 Task: Change line to dotted.
Action: Mouse moved to (529, 309)
Screenshot: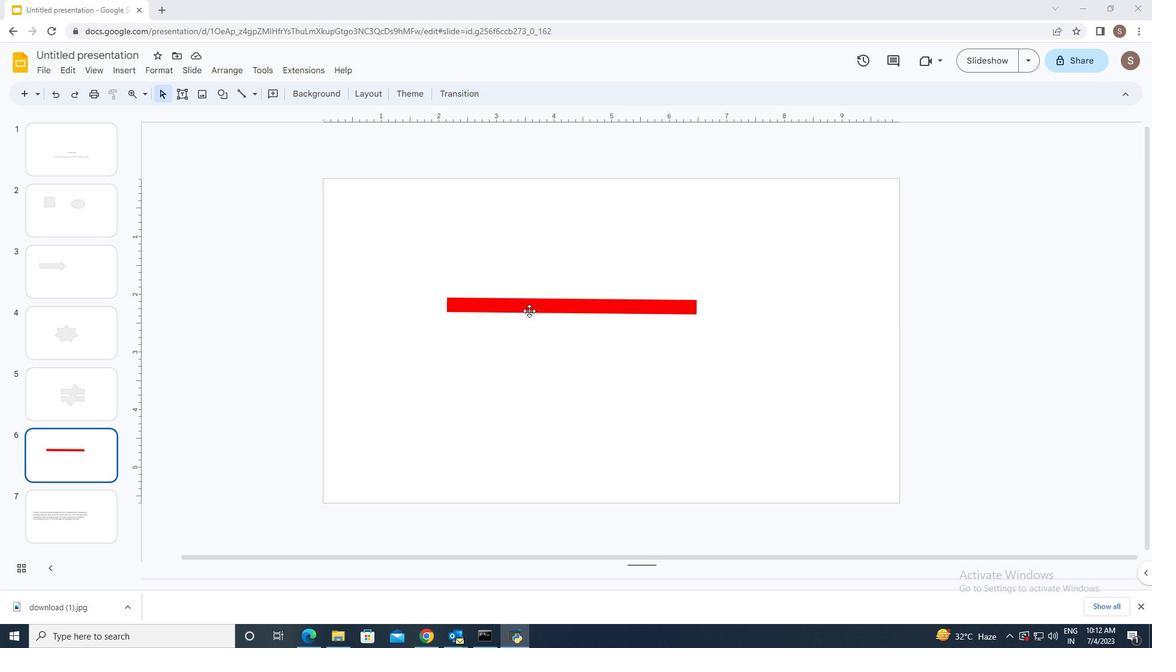 
Action: Mouse pressed left at (529, 309)
Screenshot: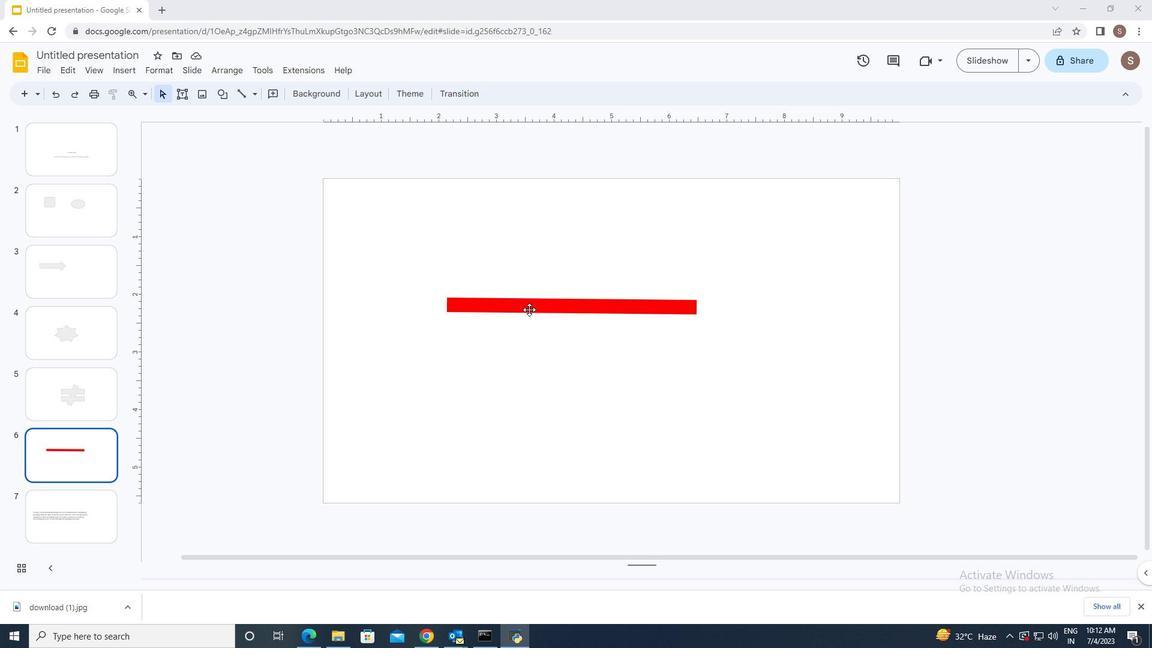 
Action: Mouse moved to (312, 96)
Screenshot: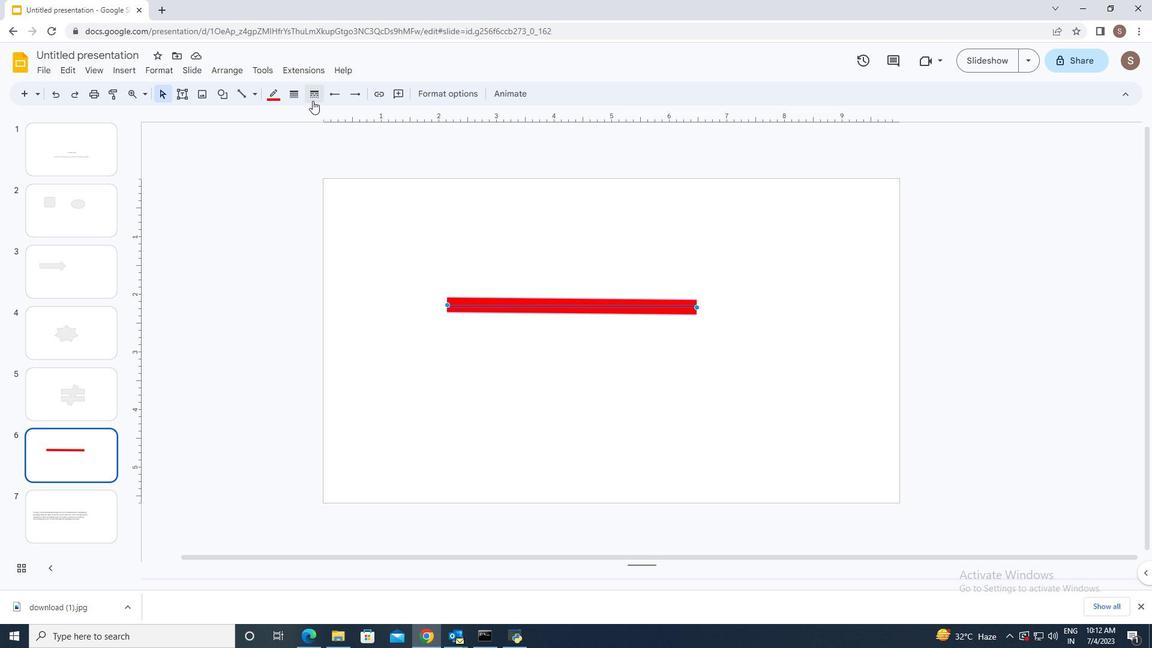 
Action: Mouse pressed left at (312, 96)
Screenshot: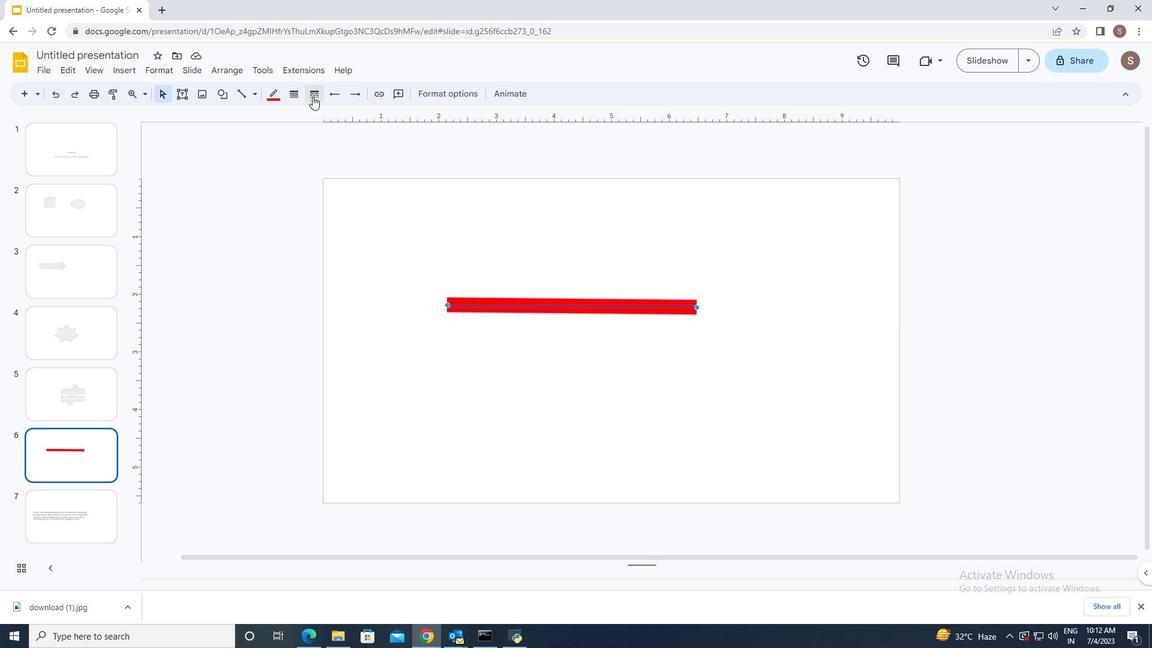 
Action: Mouse moved to (327, 130)
Screenshot: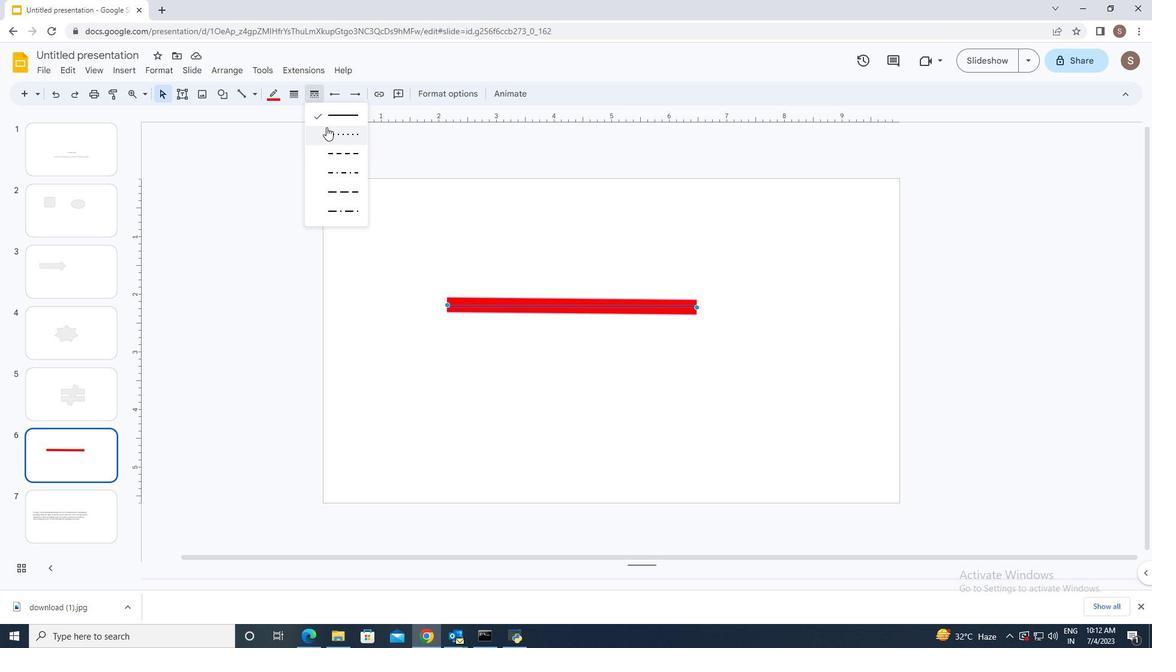 
Action: Mouse pressed left at (327, 130)
Screenshot: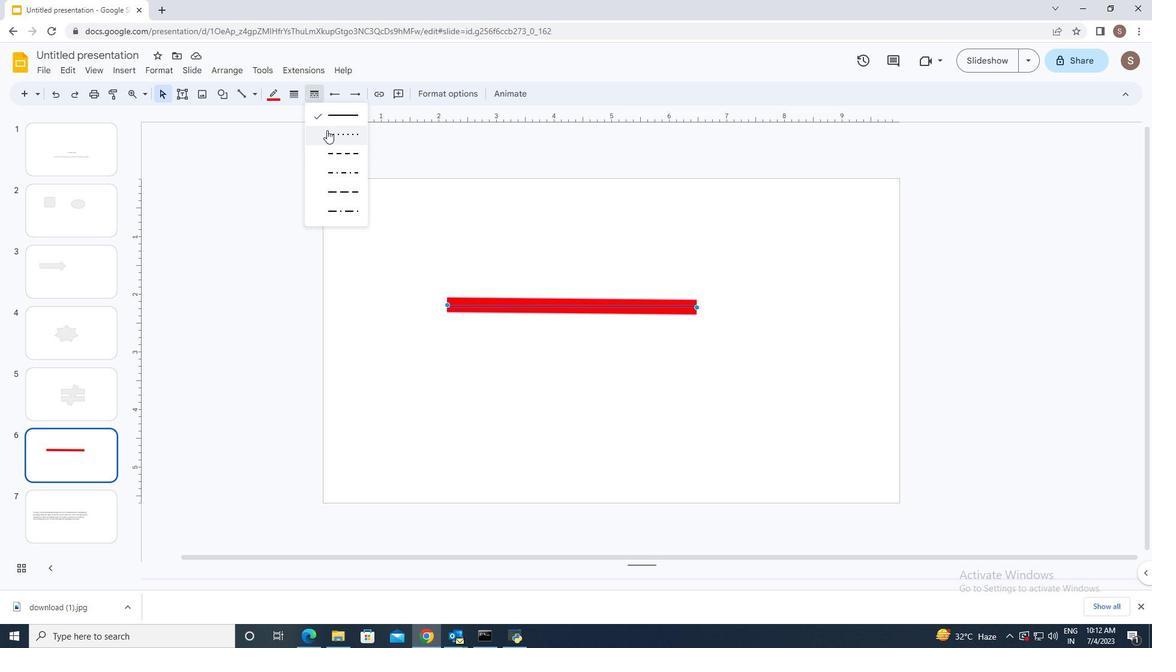 
Action: Mouse moved to (398, 216)
Screenshot: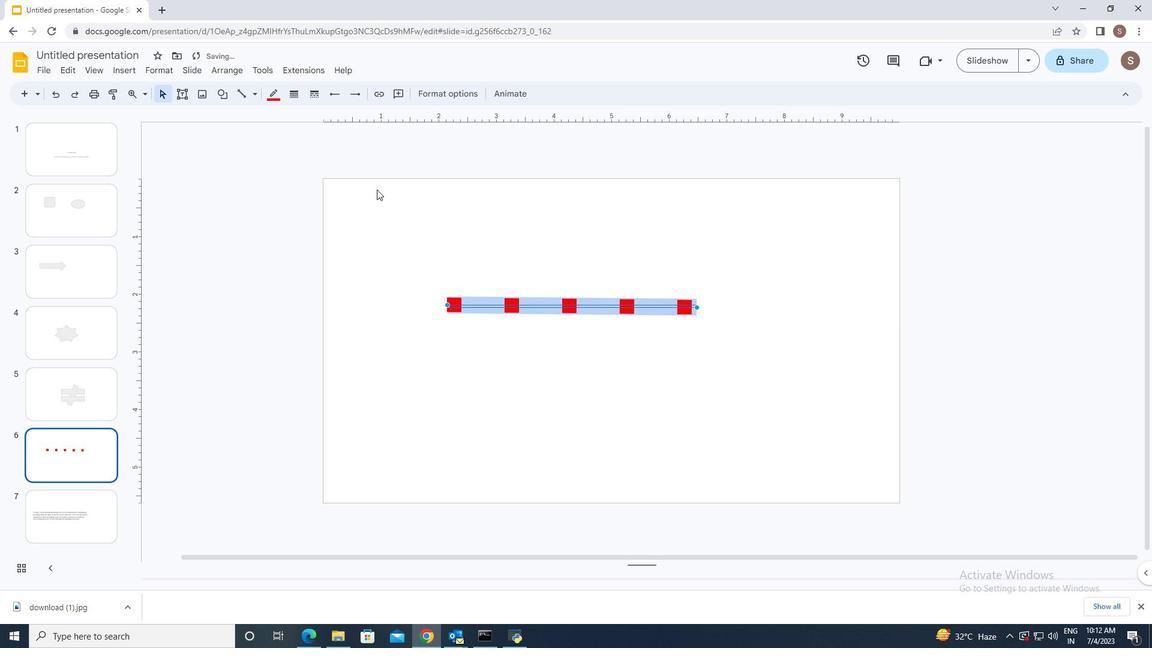 
Action: Mouse pressed left at (398, 216)
Screenshot: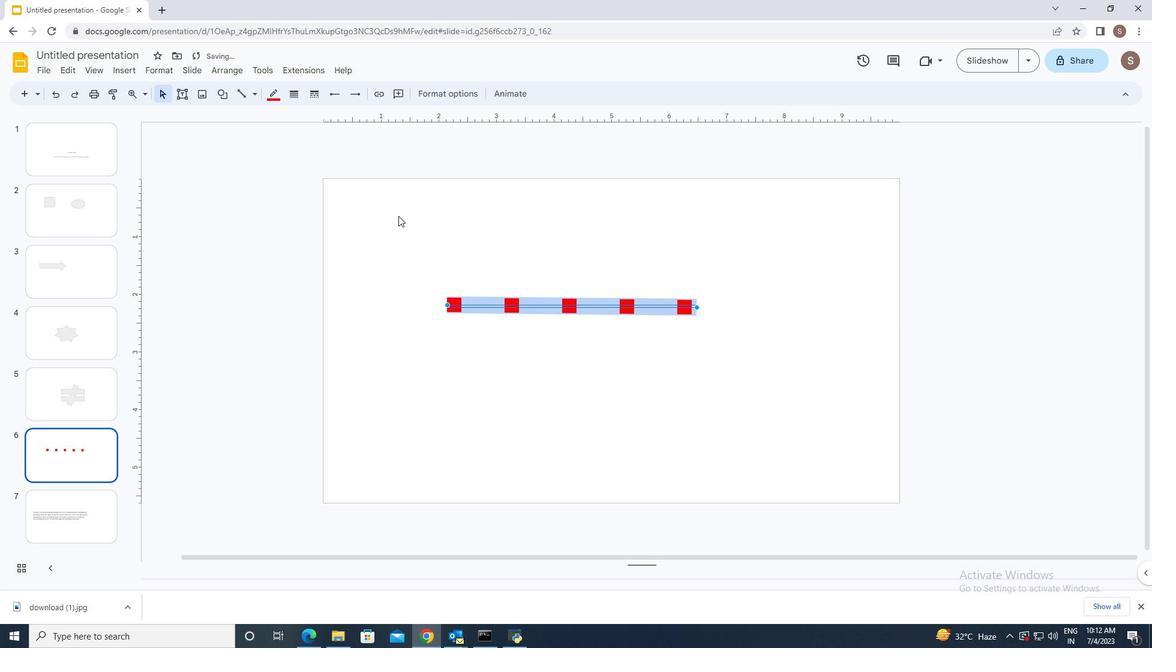 
